 Task: Add a signature Melody Gonzalez containing With sincere appreciation and gratitude, Melody Gonzalez to email address softage.3@softage.net and add a folder Health insurance
Action: Mouse moved to (119, 110)
Screenshot: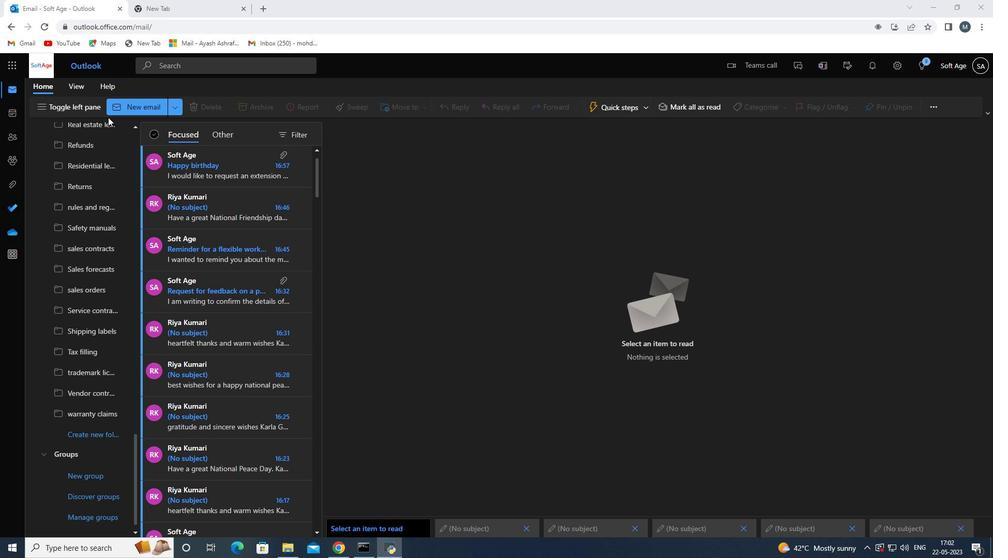 
Action: Mouse pressed left at (119, 110)
Screenshot: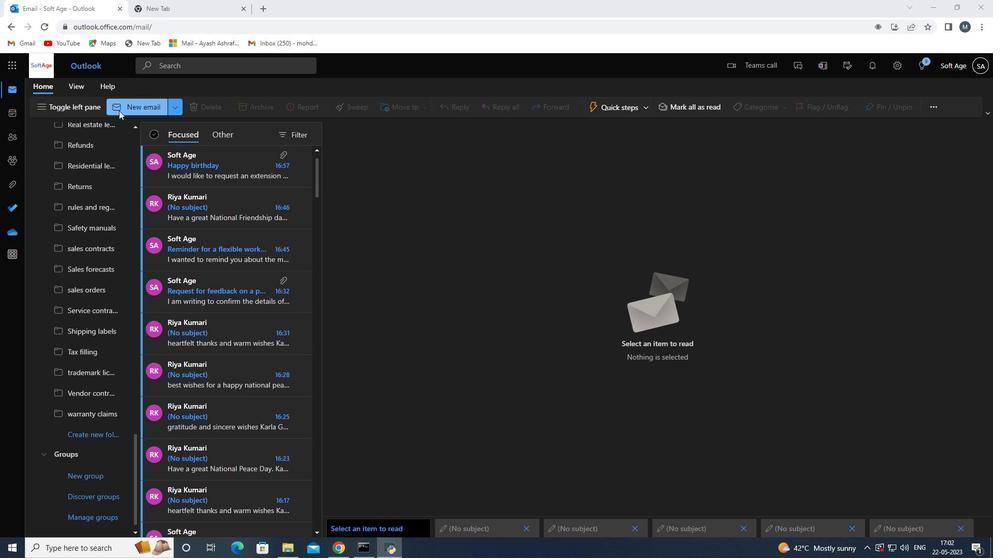 
Action: Mouse moved to (705, 107)
Screenshot: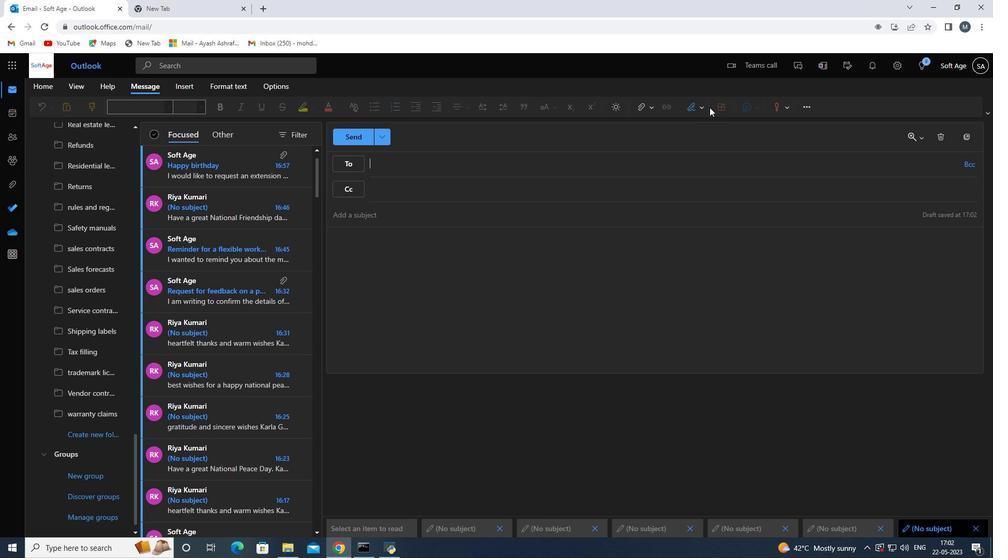 
Action: Mouse pressed left at (705, 107)
Screenshot: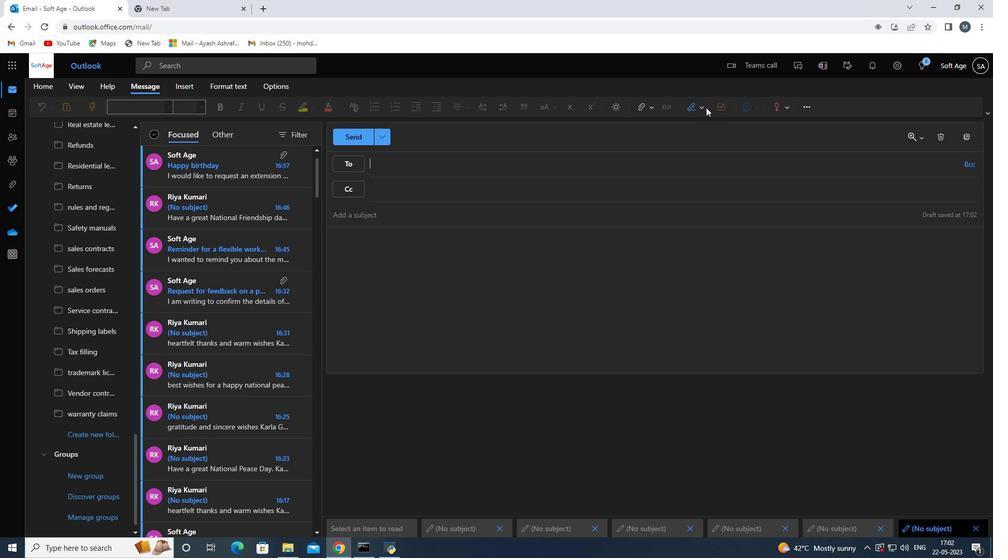 
Action: Mouse moved to (669, 153)
Screenshot: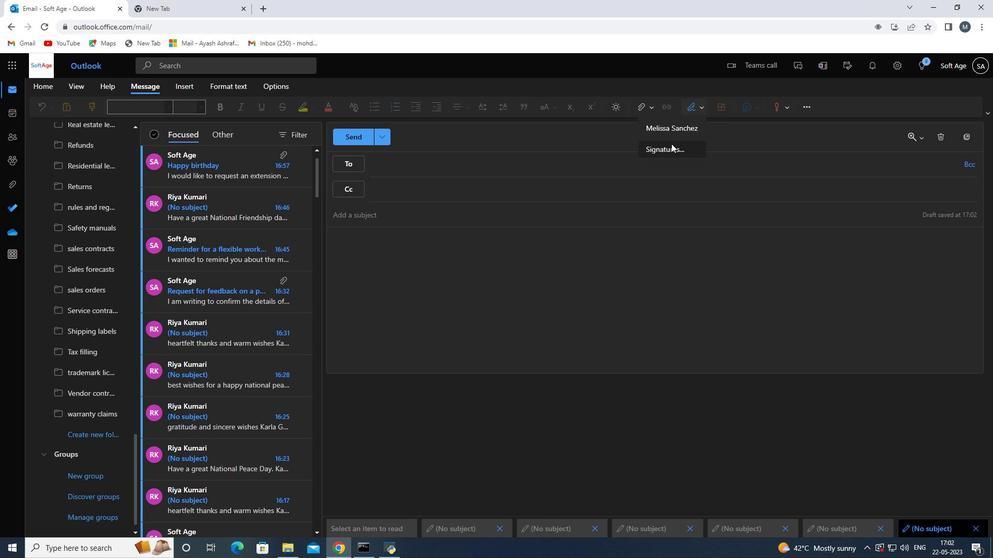 
Action: Mouse pressed left at (669, 153)
Screenshot: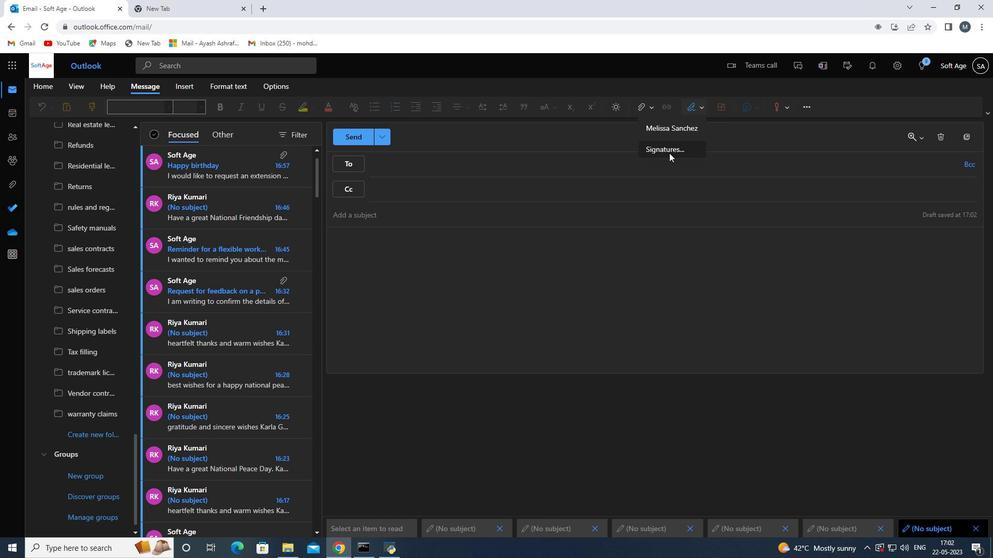 
Action: Mouse moved to (697, 182)
Screenshot: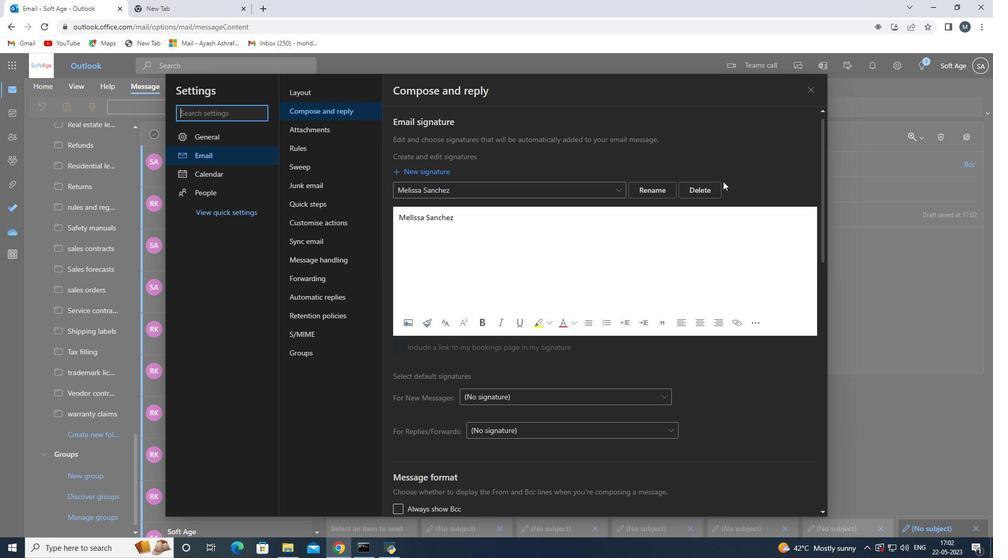 
Action: Mouse pressed left at (697, 182)
Screenshot: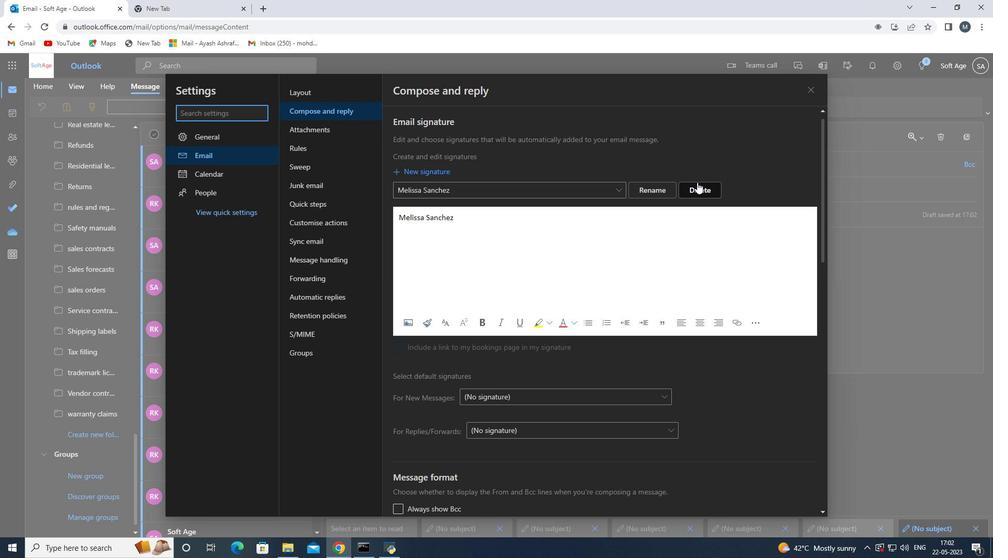 
Action: Mouse moved to (461, 184)
Screenshot: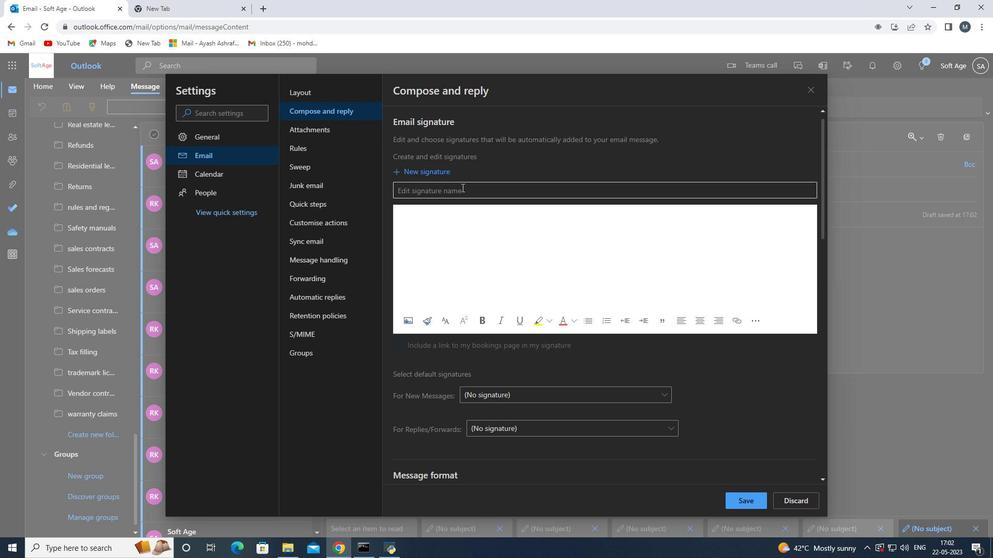 
Action: Mouse pressed left at (461, 184)
Screenshot: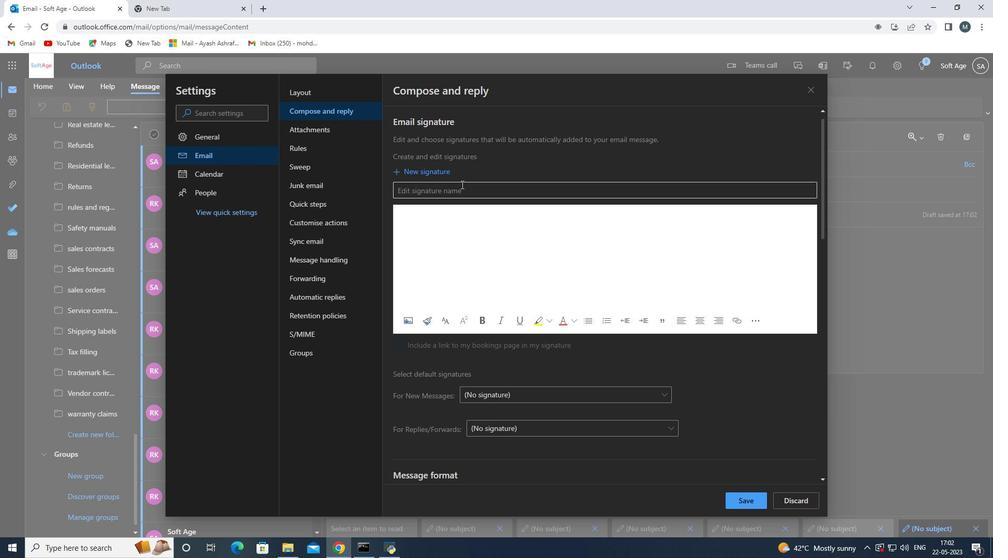 
Action: Mouse moved to (457, 185)
Screenshot: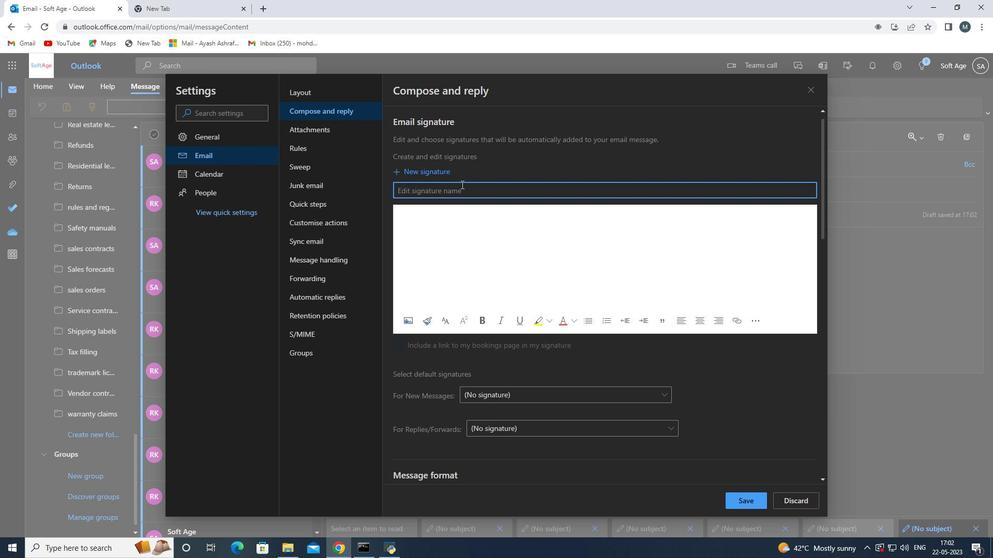 
Action: Key pressed <Key.shift>Melody<Key.space><Key.shift><Key.shift><Key.shift><Key.shift>Gonzalez<Key.space>
Screenshot: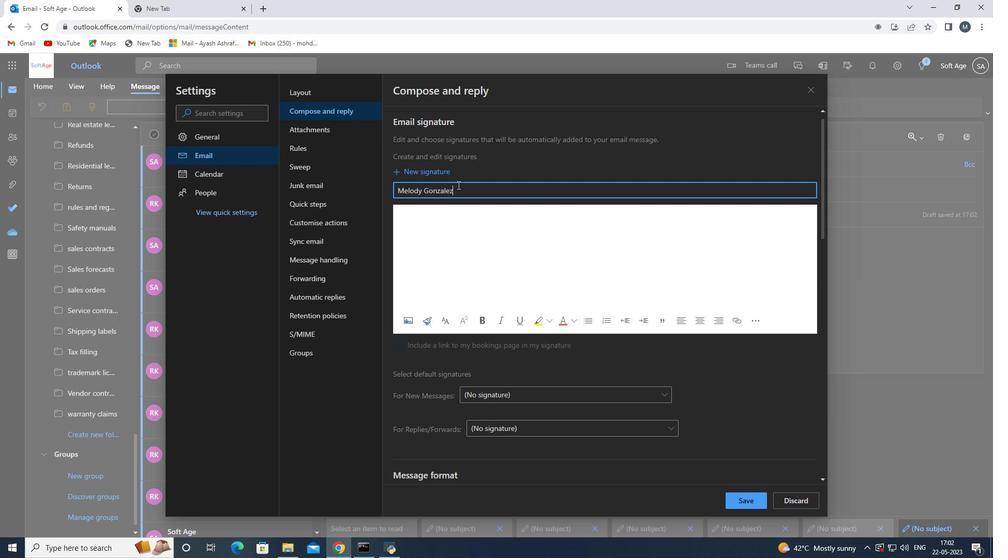 
Action: Mouse moved to (457, 219)
Screenshot: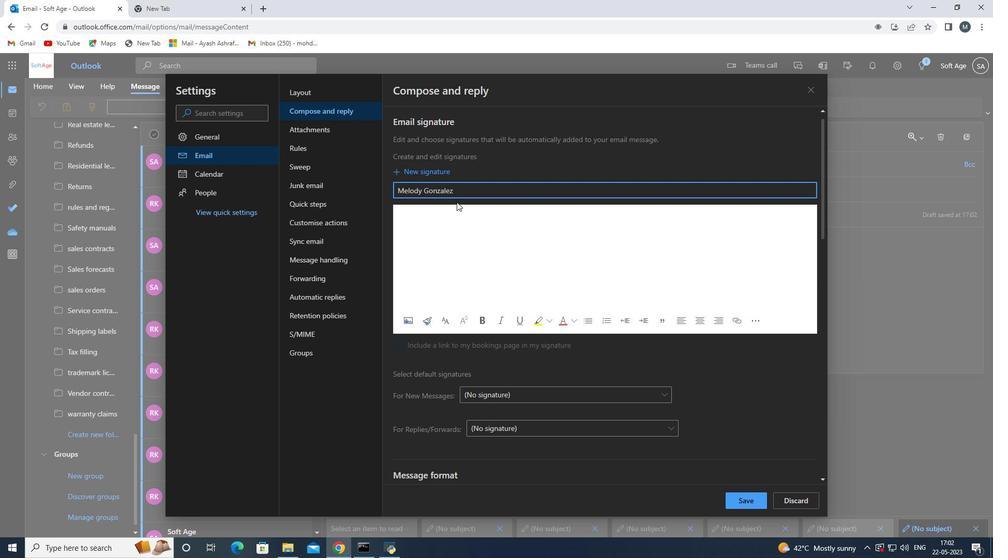 
Action: Mouse pressed left at (457, 219)
Screenshot: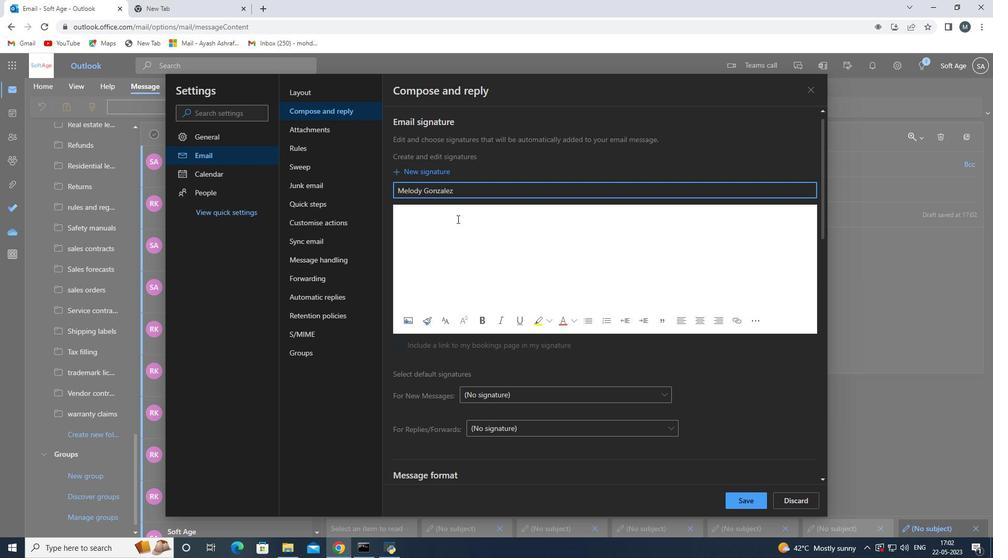 
Action: Key pressed <Key.shift>Melody<Key.space><Key.shift><Key.shift><Key.shift><Key.shift>Gonzalez<Key.space>
Screenshot: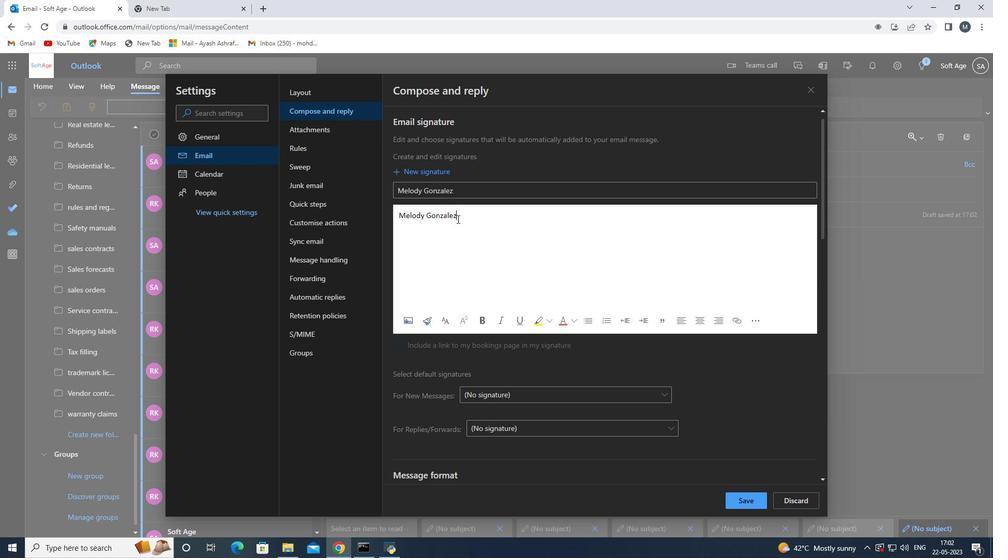 
Action: Mouse moved to (744, 498)
Screenshot: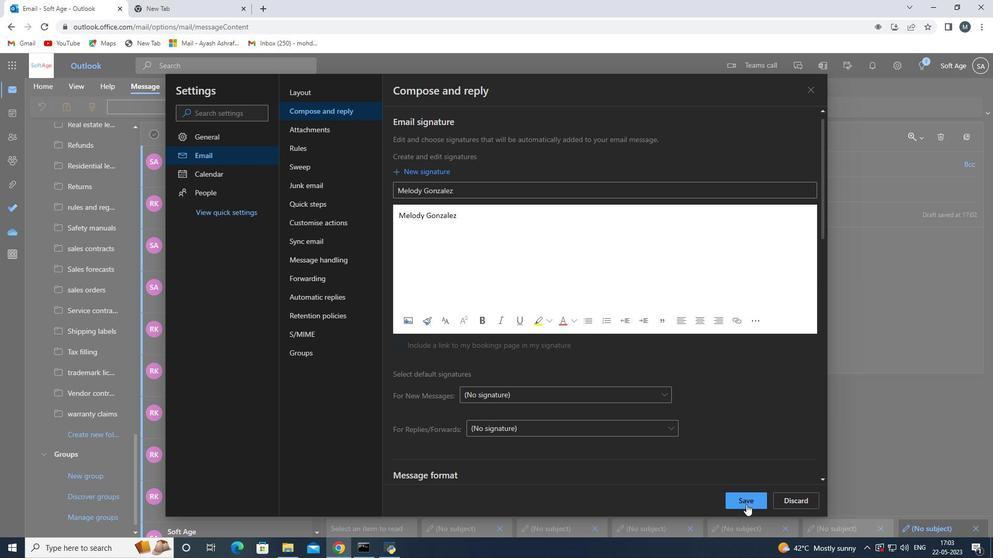 
Action: Mouse pressed left at (744, 498)
Screenshot: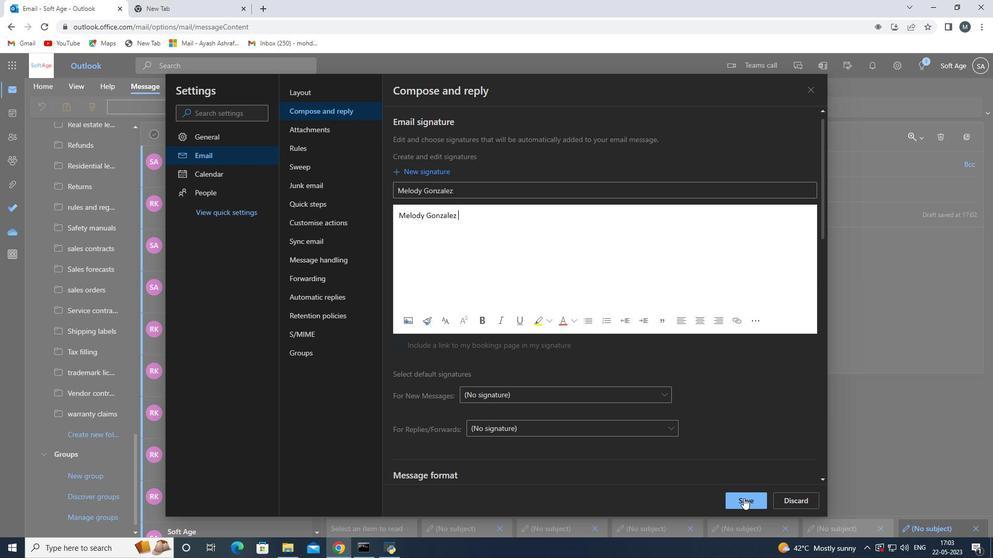 
Action: Mouse moved to (806, 86)
Screenshot: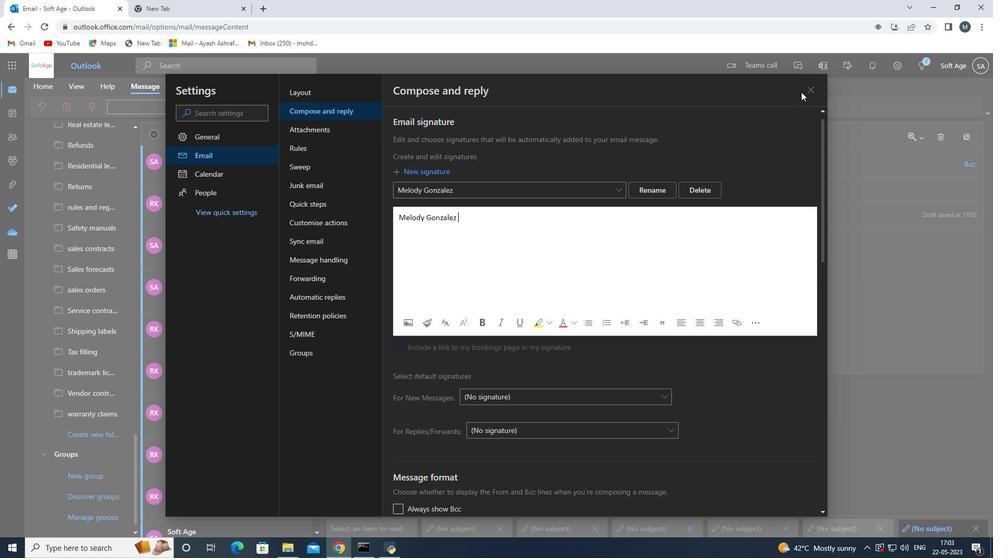
Action: Mouse pressed left at (806, 86)
Screenshot: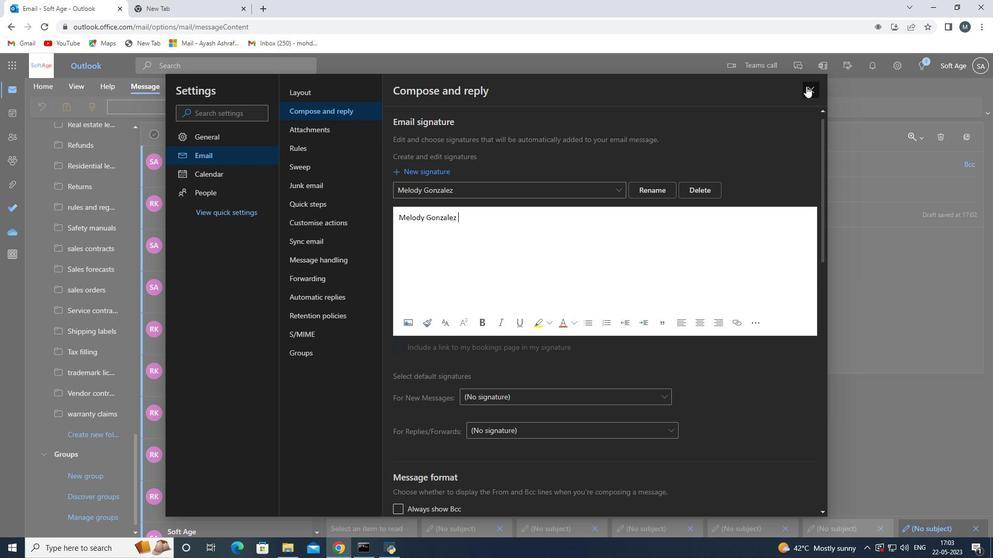 
Action: Mouse moved to (415, 237)
Screenshot: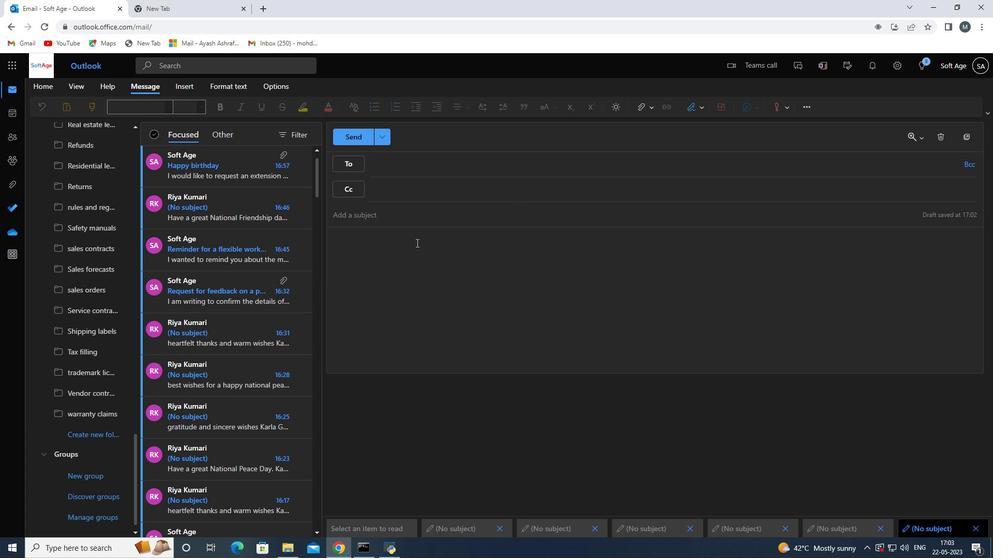 
Action: Mouse pressed left at (415, 237)
Screenshot: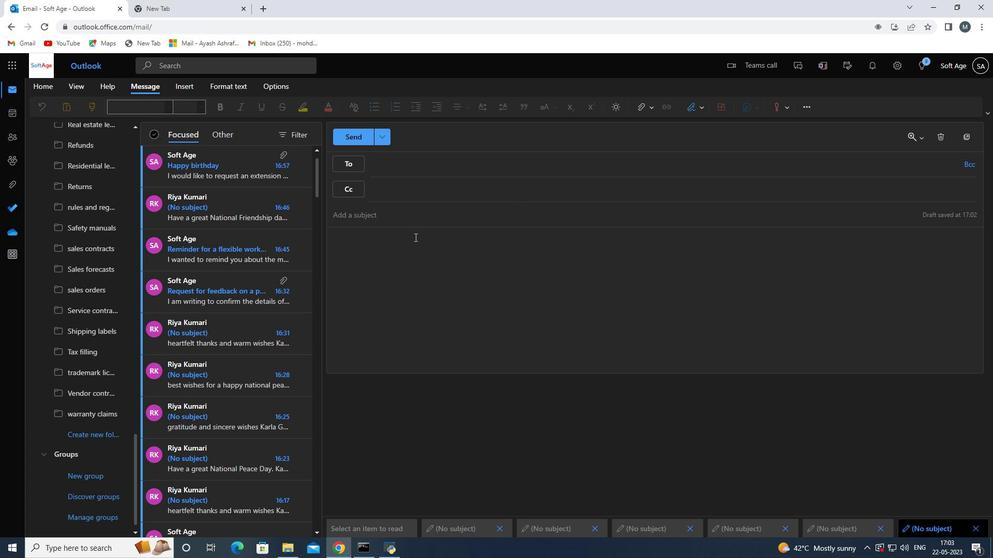 
Action: Mouse moved to (410, 242)
Screenshot: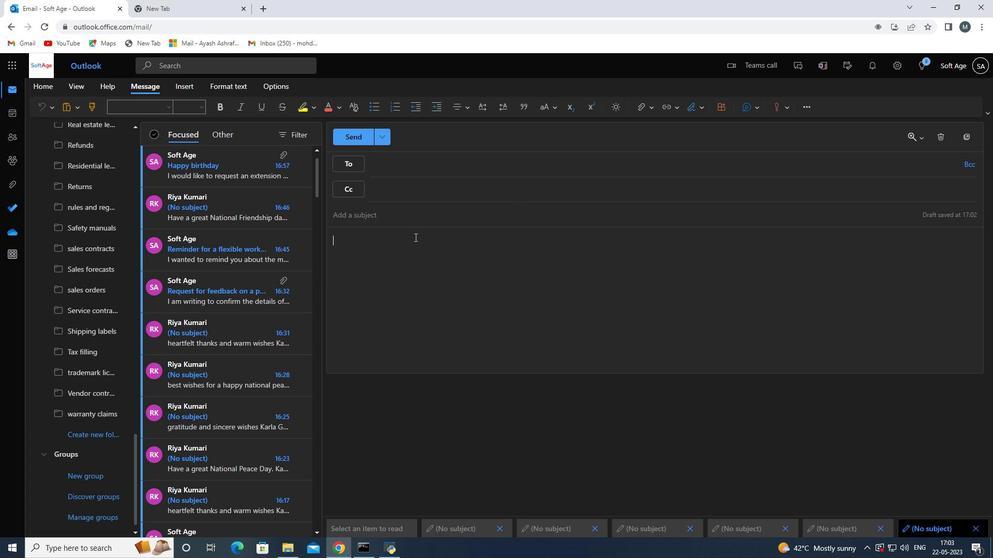 
Action: Key pressed <Key.shift>Sincre<Key.backspace><Key.backspace>ere<Key.space>appreciation<Key.space>and<Key.space>gratitude<Key.space>
Screenshot: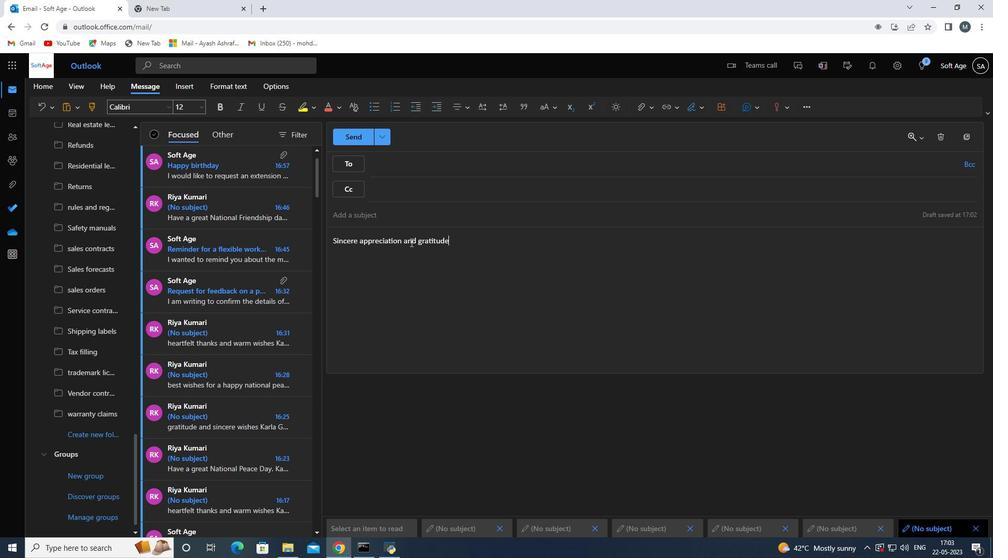
Action: Mouse moved to (332, 244)
Screenshot: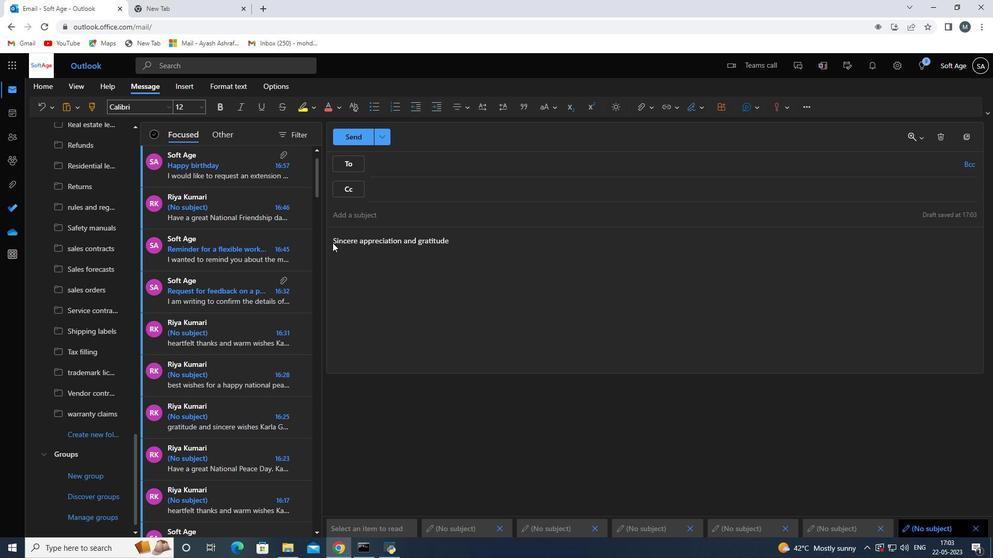 
Action: Mouse pressed left at (332, 244)
Screenshot: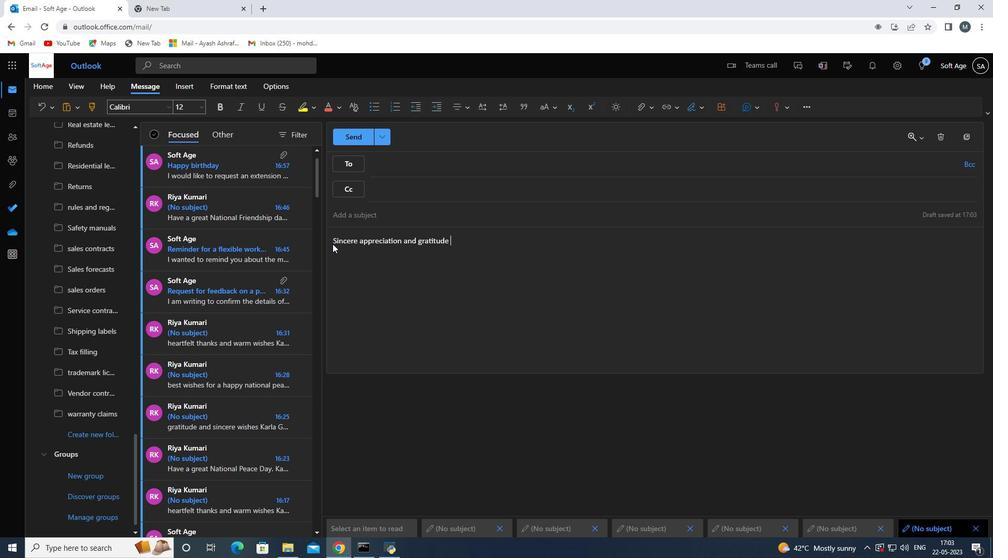 
Action: Mouse moved to (334, 238)
Screenshot: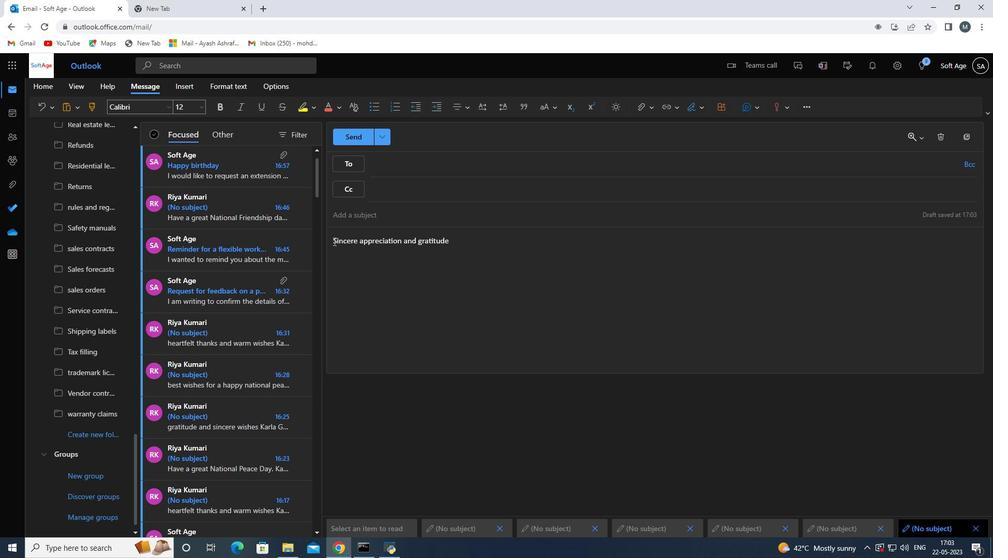 
Action: Mouse pressed left at (334, 238)
Screenshot: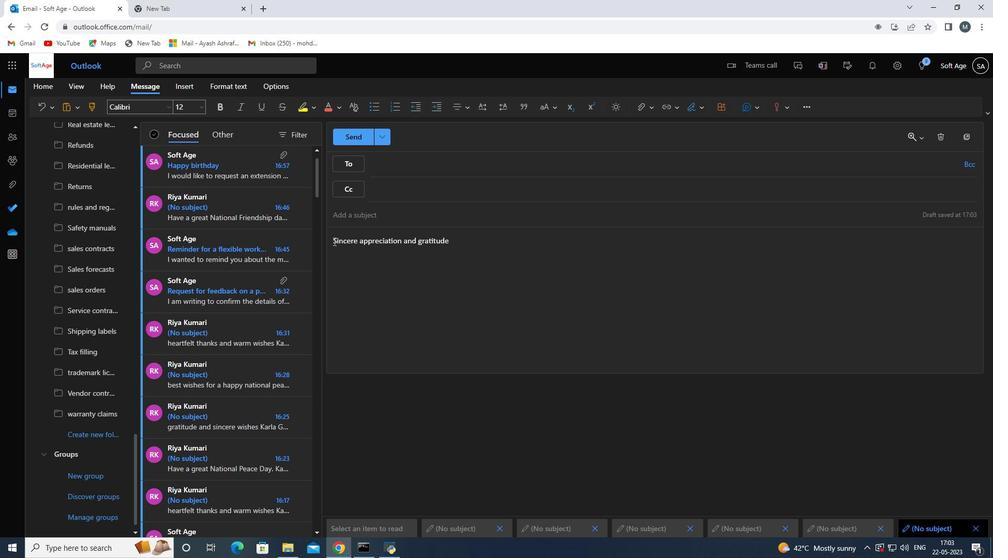 
Action: Mouse moved to (336, 238)
Screenshot: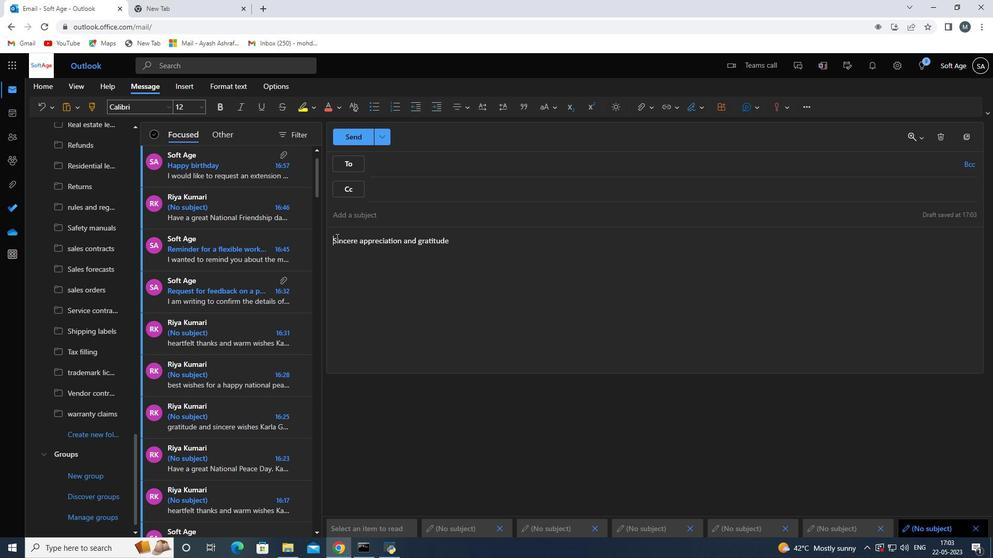 
Action: Key pressed <Key.shift>With<Key.space>
Screenshot: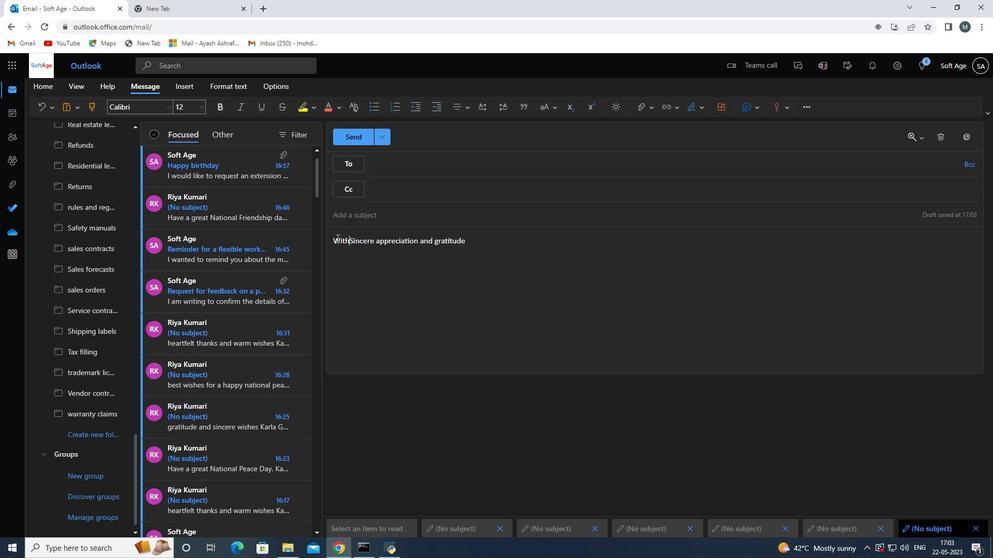 
Action: Mouse moved to (496, 243)
Screenshot: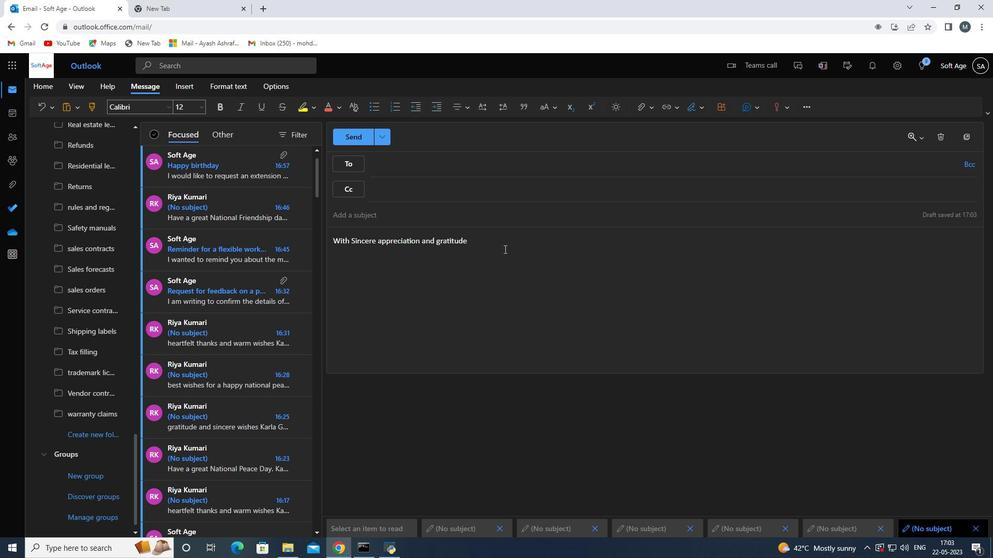 
Action: Mouse pressed left at (496, 243)
Screenshot: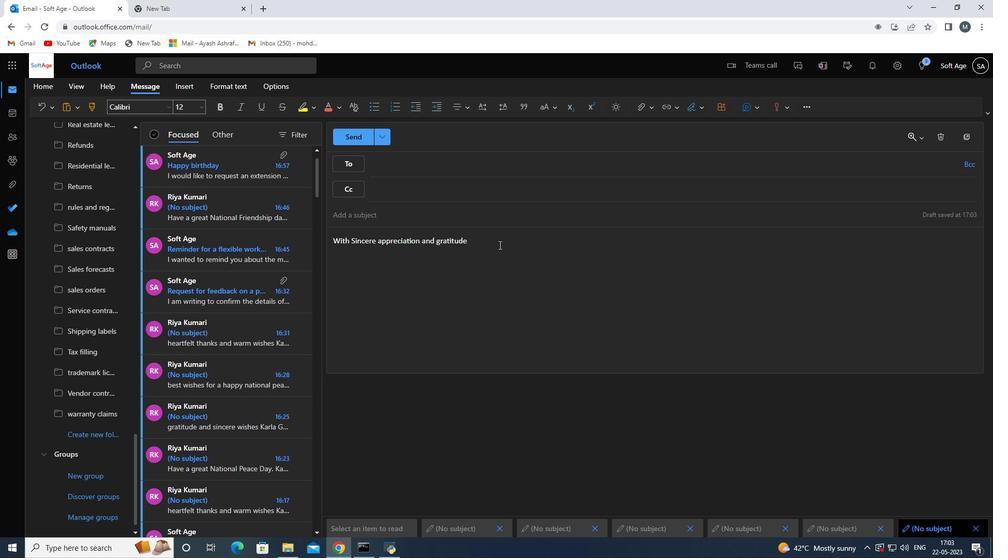 
Action: Mouse moved to (699, 100)
Screenshot: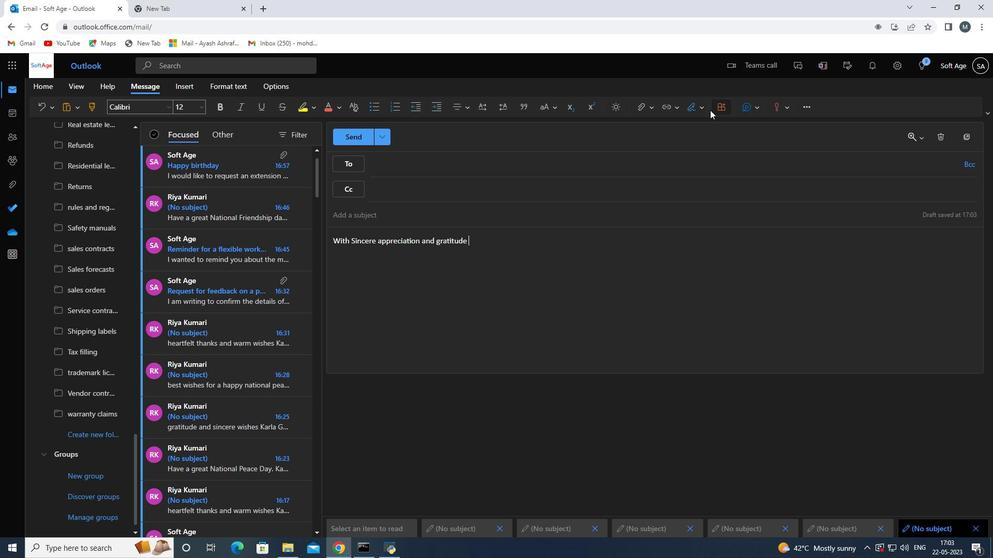 
Action: Mouse pressed left at (699, 100)
Screenshot: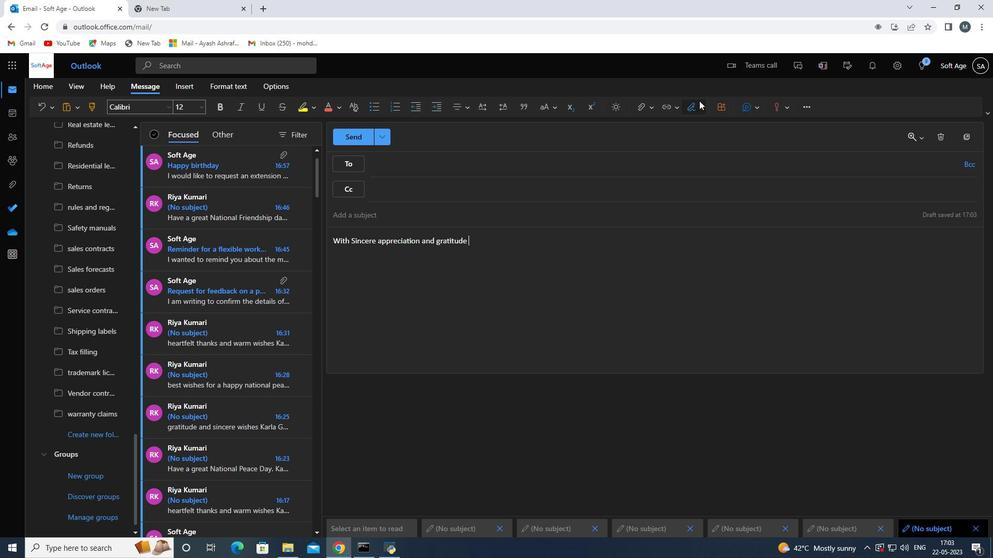 
Action: Mouse moved to (665, 134)
Screenshot: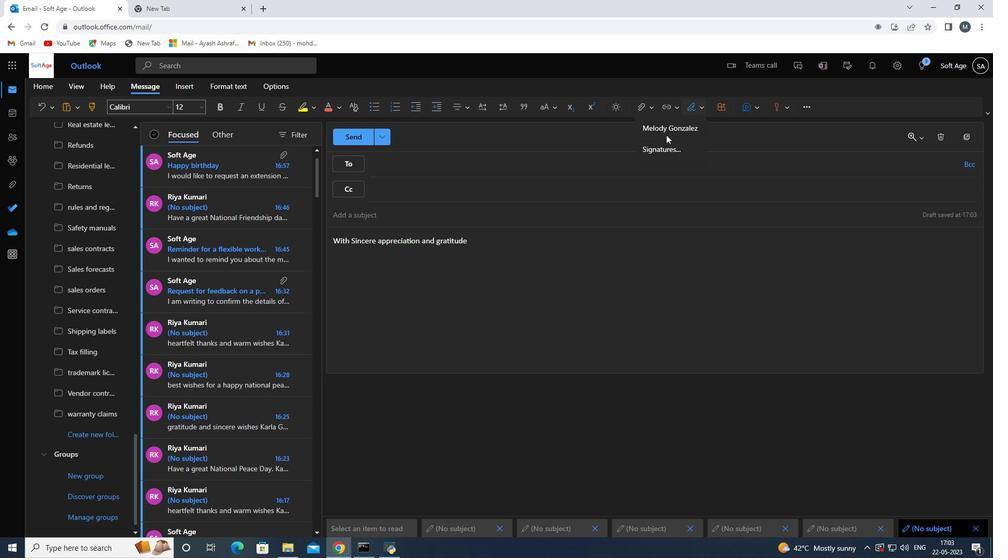 
Action: Mouse pressed left at (665, 134)
Screenshot: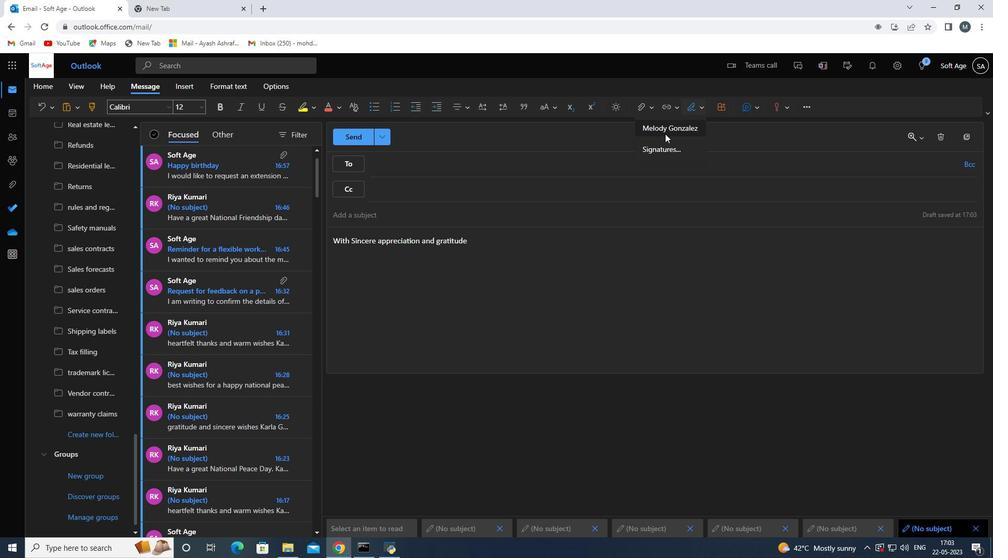 
Action: Mouse moved to (406, 166)
Screenshot: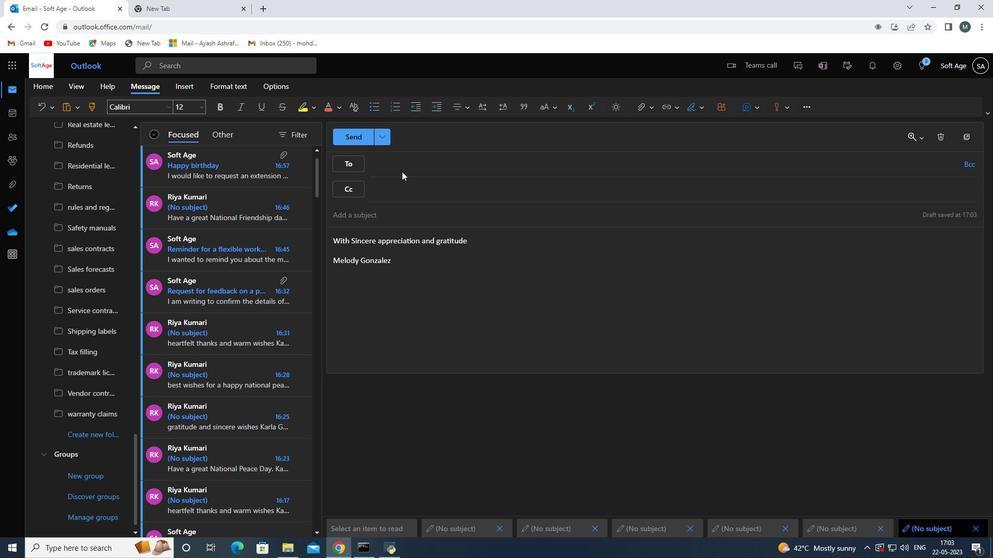 
Action: Mouse pressed left at (406, 166)
Screenshot: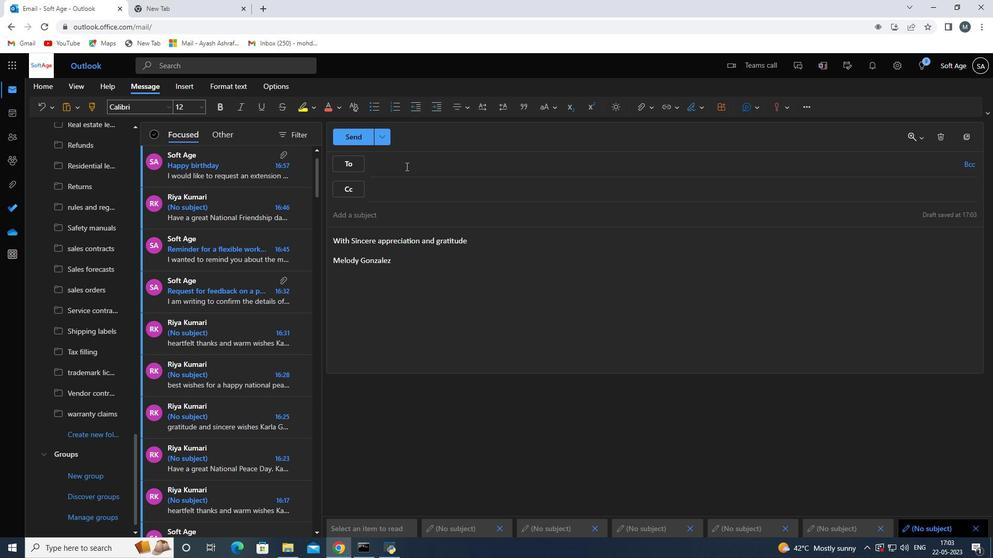 
Action: Key pressed softage,<Key.backspace>.3<Key.shift>@softage.net
Screenshot: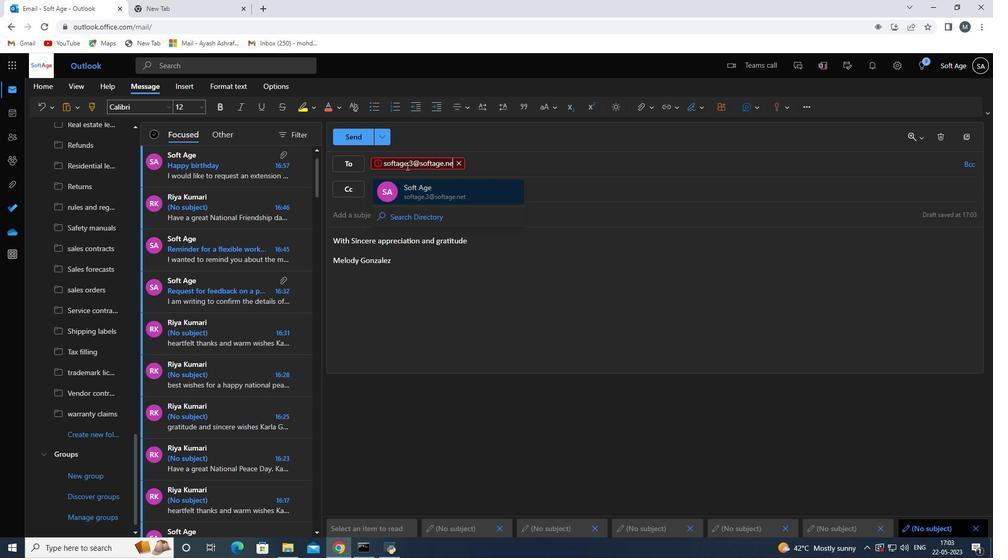 
Action: Mouse moved to (462, 164)
Screenshot: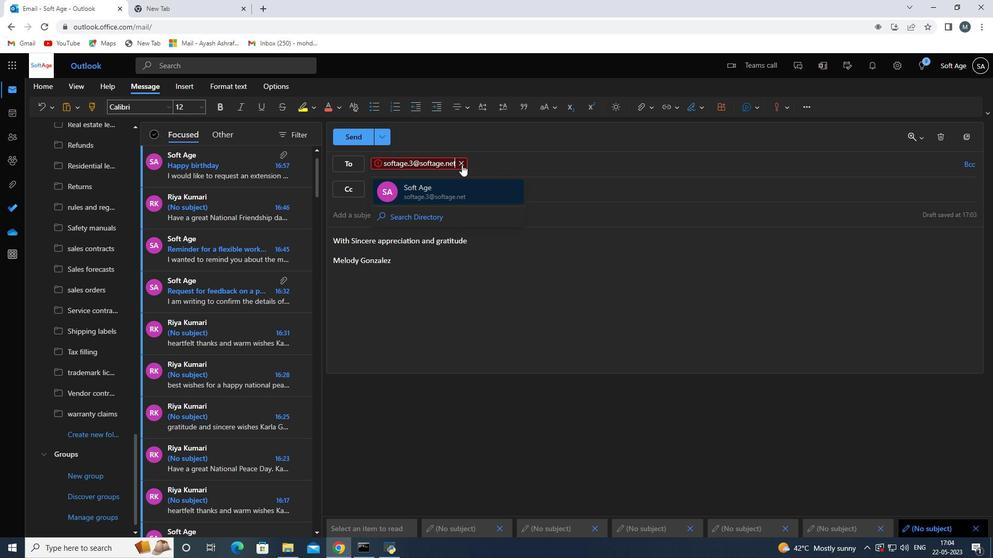 
Action: Mouse pressed left at (462, 164)
Screenshot: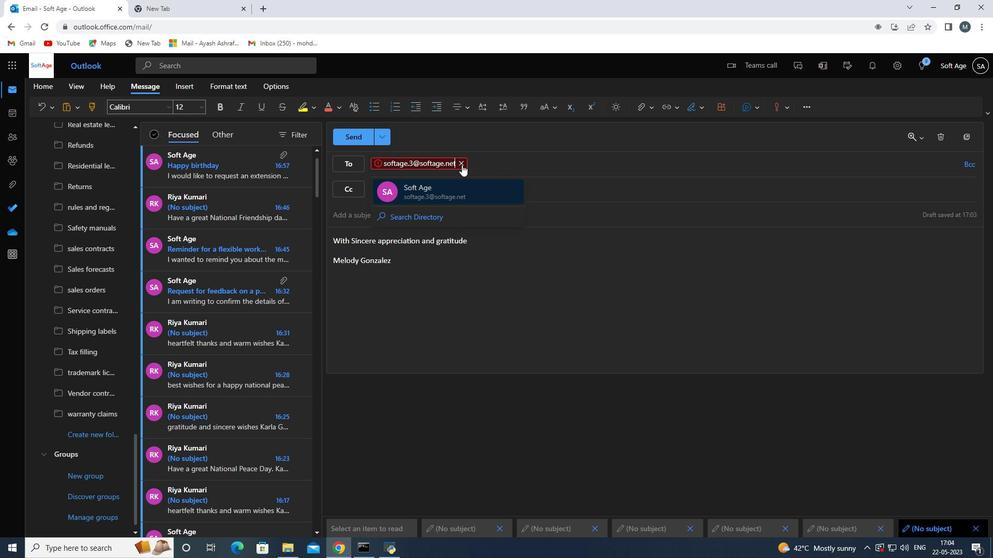 
Action: Mouse moved to (414, 167)
Screenshot: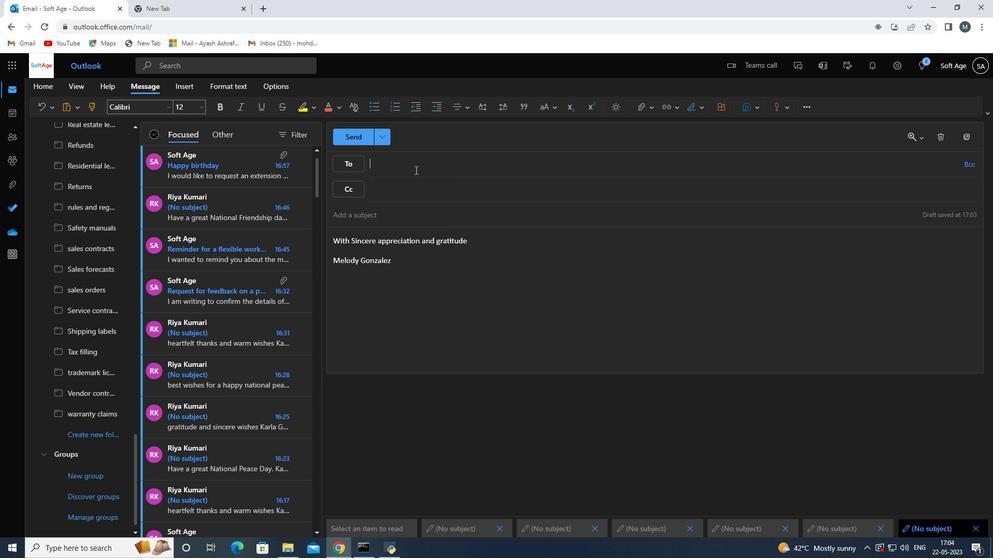 
Action: Mouse pressed left at (414, 167)
Screenshot: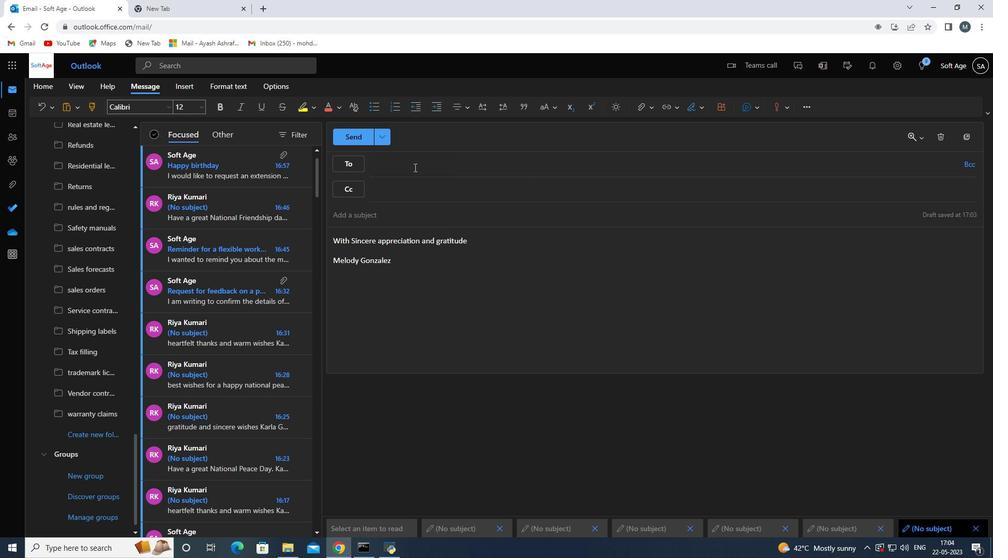 
Action: Key pressed s
Screenshot: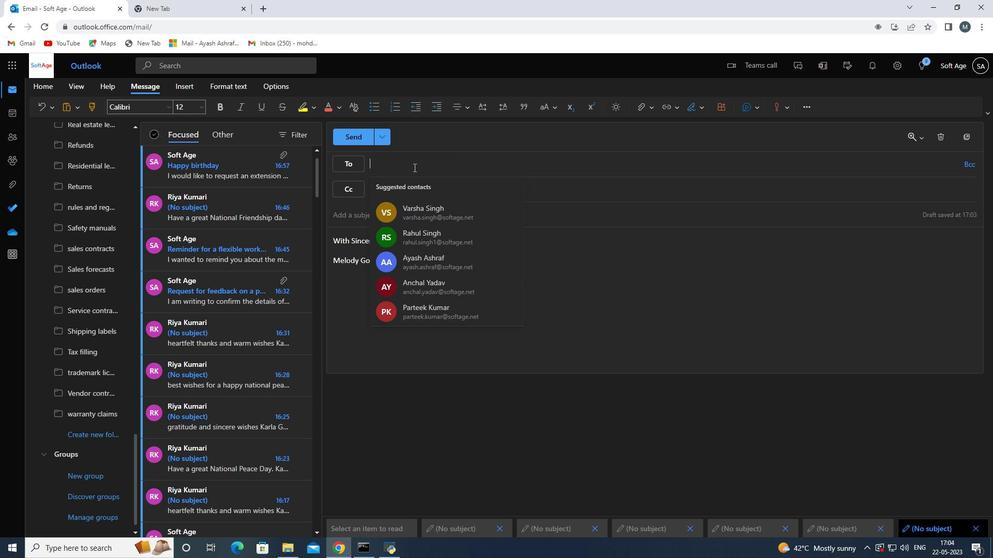 
Action: Mouse moved to (412, 167)
Screenshot: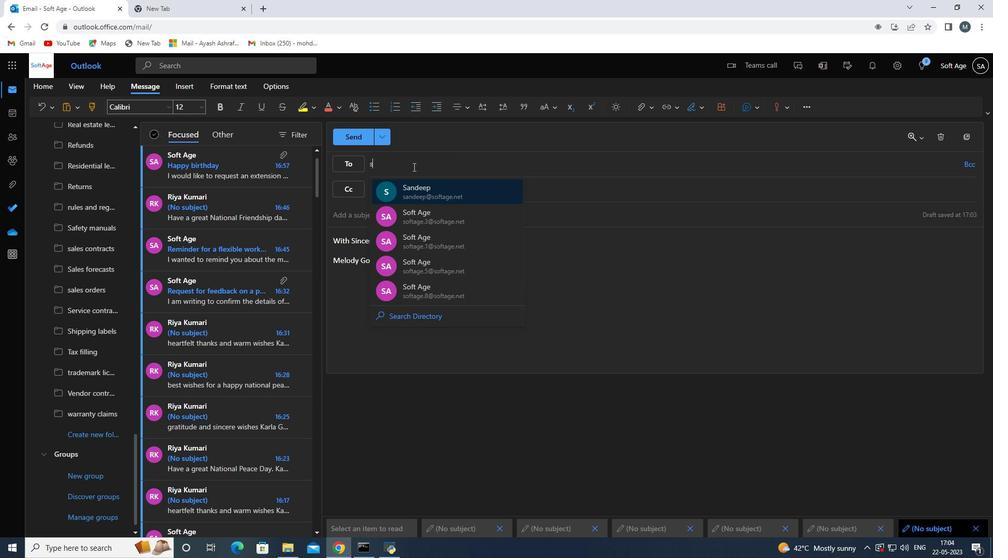 
Action: Key pressed oftage.3<Key.shift>@
Screenshot: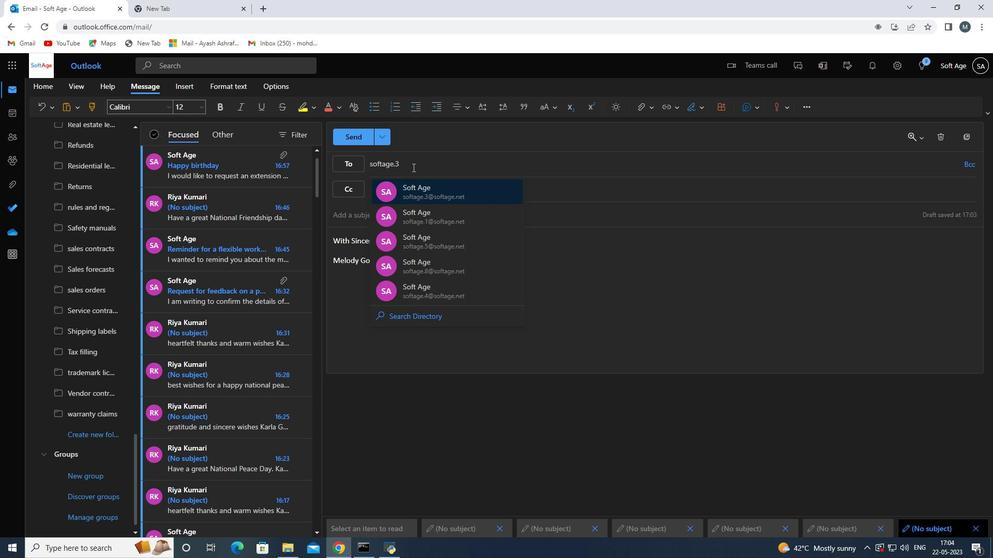 
Action: Mouse moved to (417, 184)
Screenshot: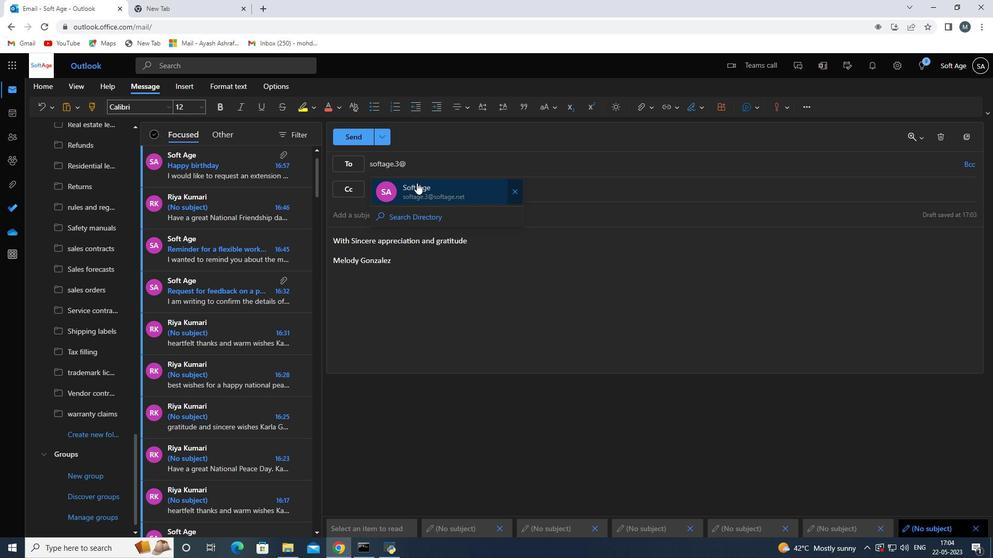 
Action: Mouse pressed left at (417, 184)
Screenshot: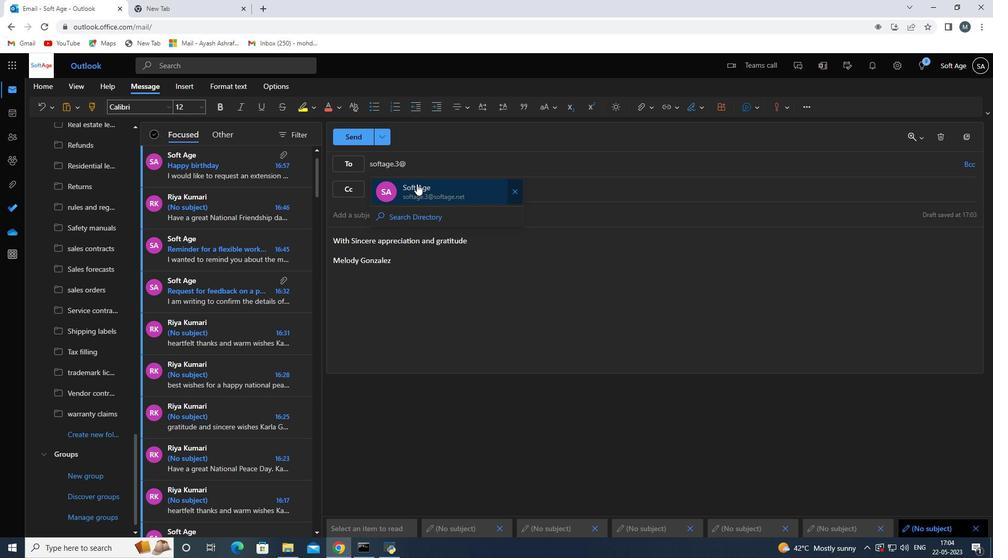 
Action: Mouse moved to (97, 440)
Screenshot: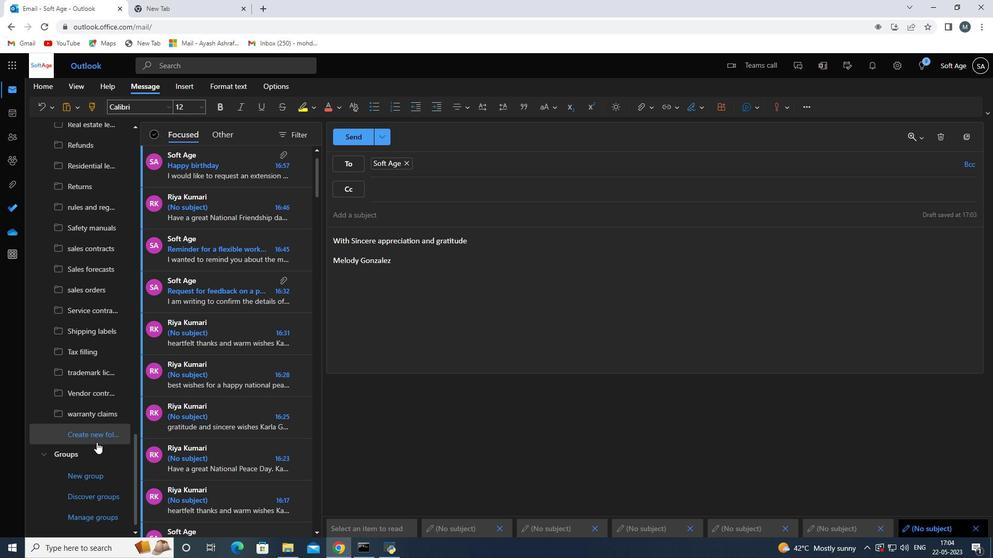 
Action: Mouse pressed left at (97, 440)
Screenshot: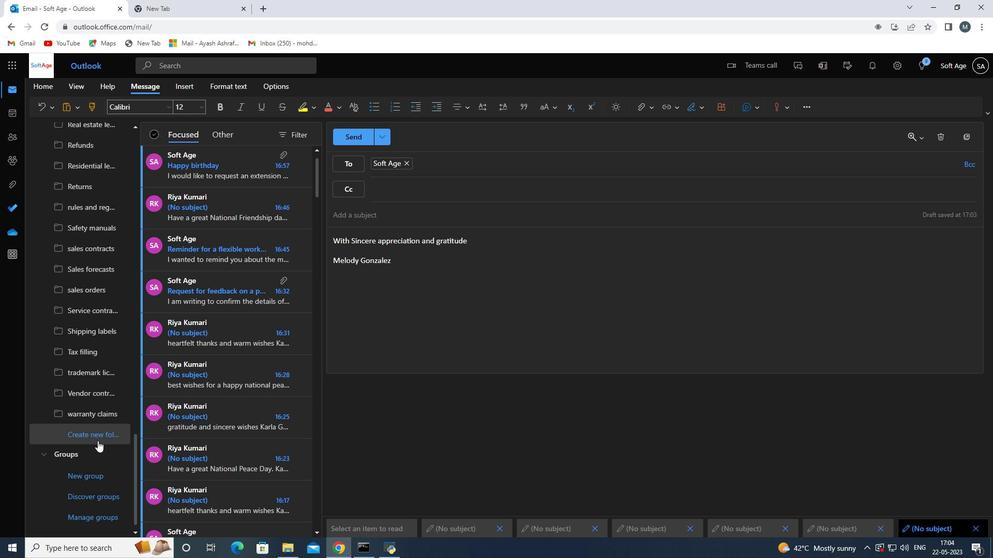
Action: Mouse moved to (87, 437)
Screenshot: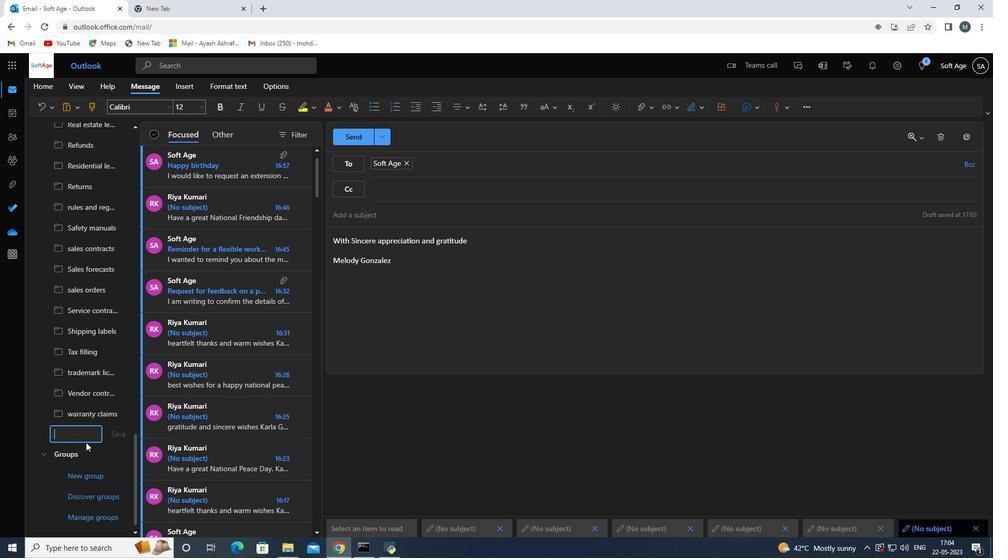 
Action: Mouse pressed left at (87, 437)
Screenshot: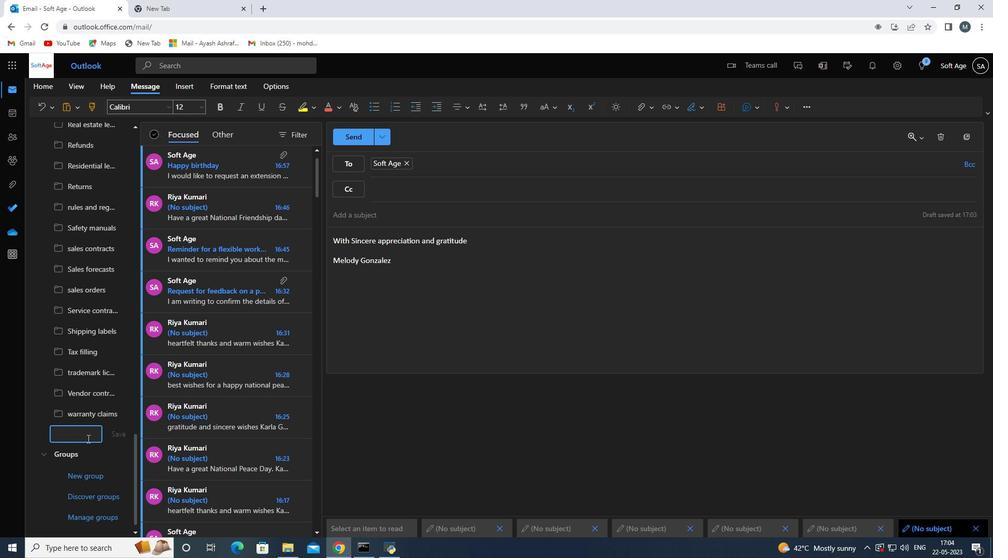 
Action: Mouse moved to (87, 437)
Screenshot: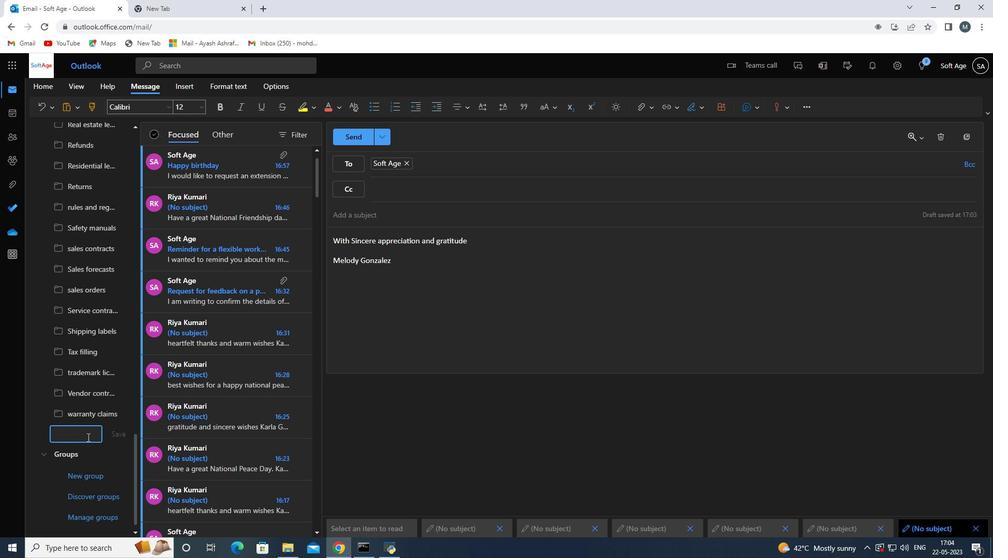 
Action: Key pressed <Key.shift>Health<Key.space>insurance<Key.space>
Screenshot: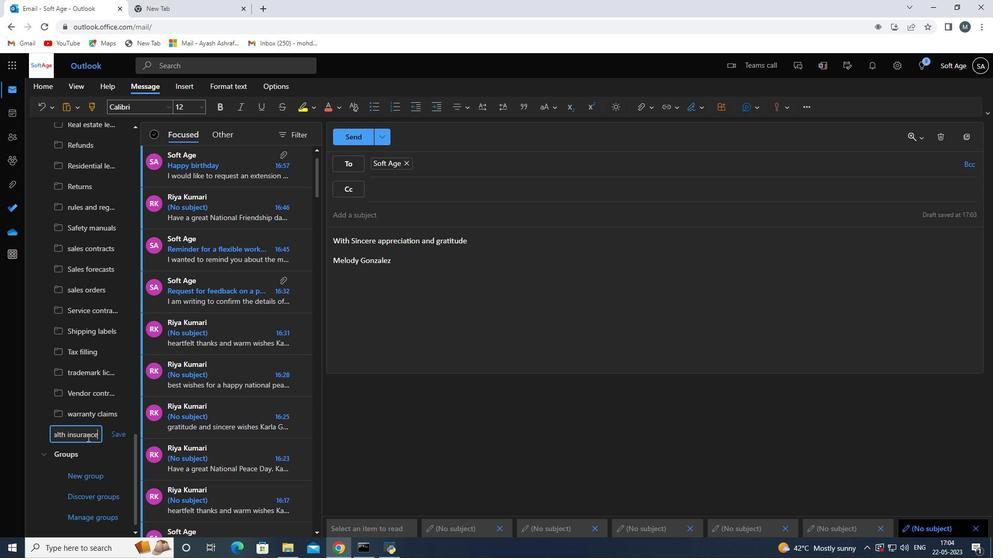 
Action: Mouse moved to (115, 433)
Screenshot: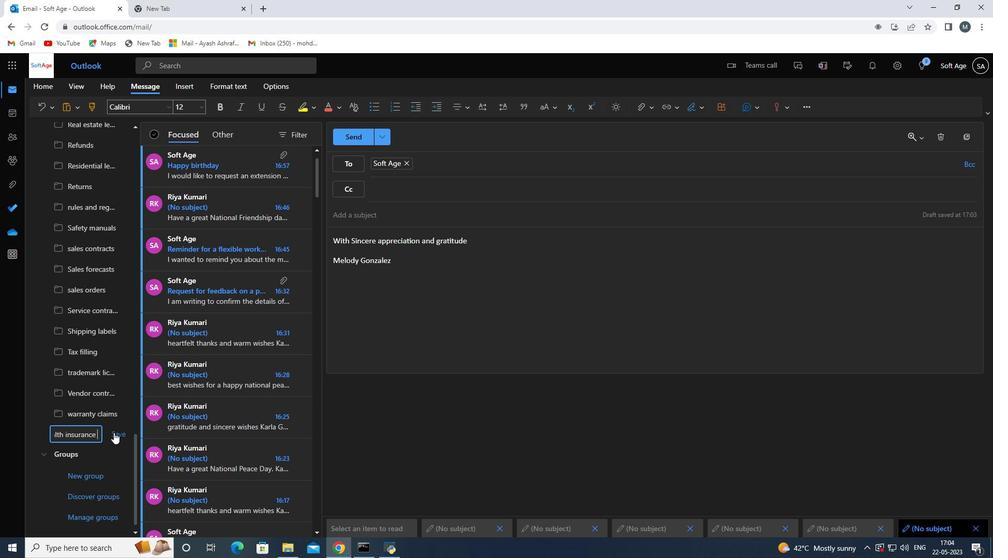 
Action: Mouse pressed left at (115, 433)
Screenshot: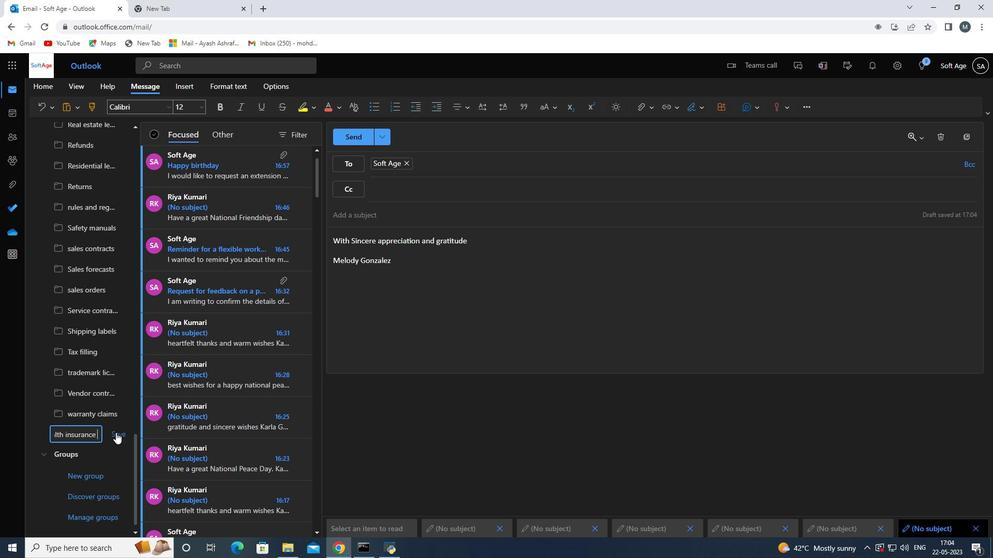 
Action: Mouse moved to (340, 134)
Screenshot: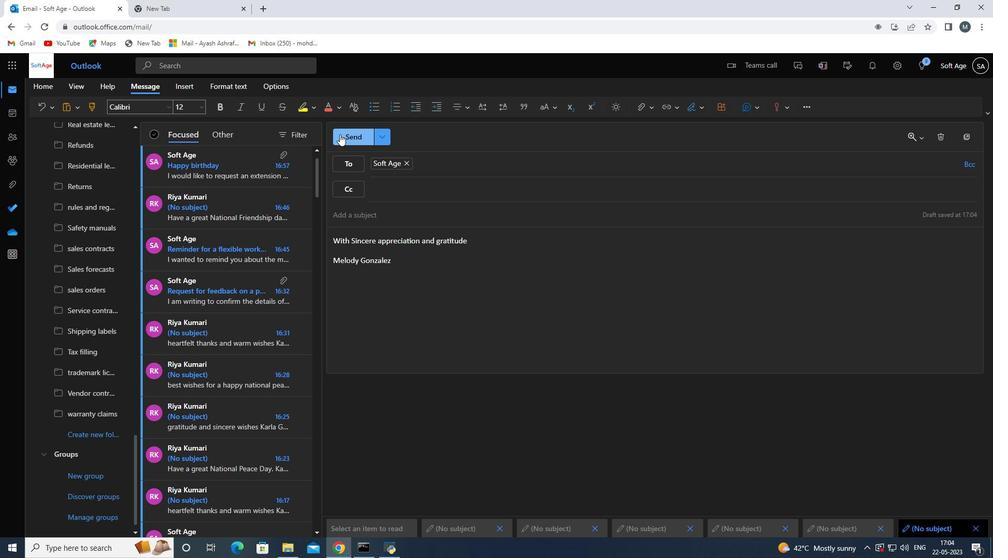 
Action: Mouse pressed left at (340, 134)
Screenshot: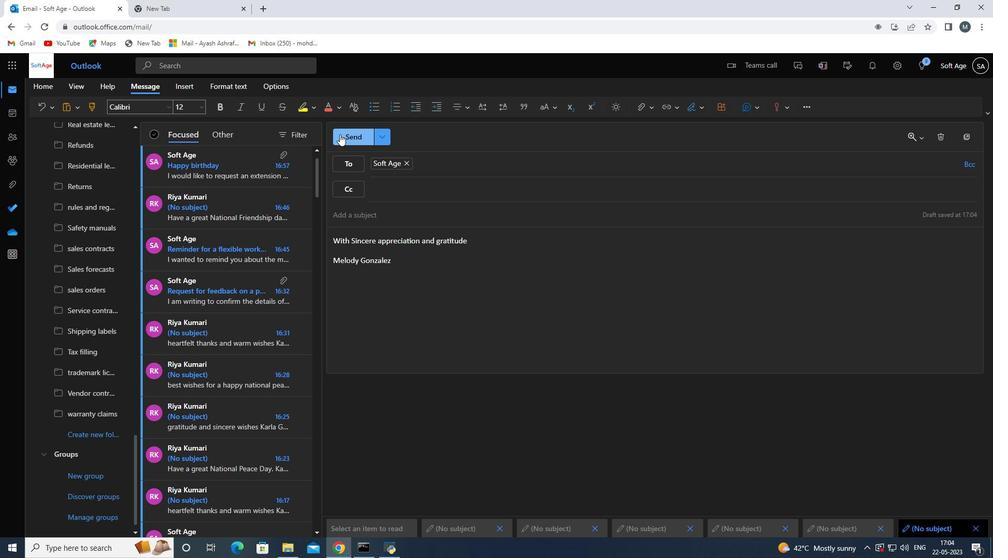 
Action: Mouse moved to (497, 333)
Screenshot: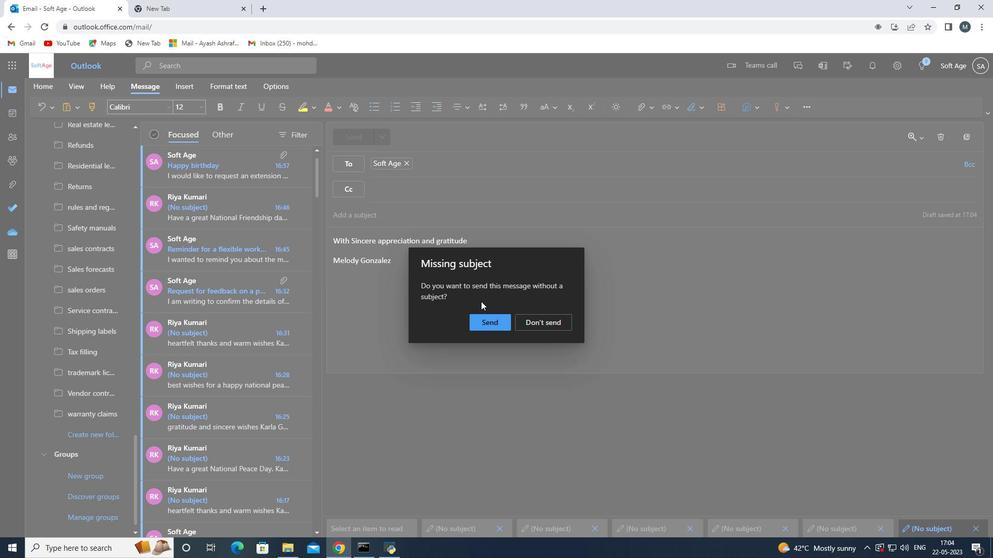 
